 Task: Create List Customer Success in Board Social Media Influencer Marketing Strategies to Workspace Grant Writing. Create List Customer Churn in Board Brand Identity Development to Workspace Grant Writing. Create List Customer Engagement in Board Employee Performance Management and Appraisal to Workspace Grant Writing
Action: Mouse moved to (57, 274)
Screenshot: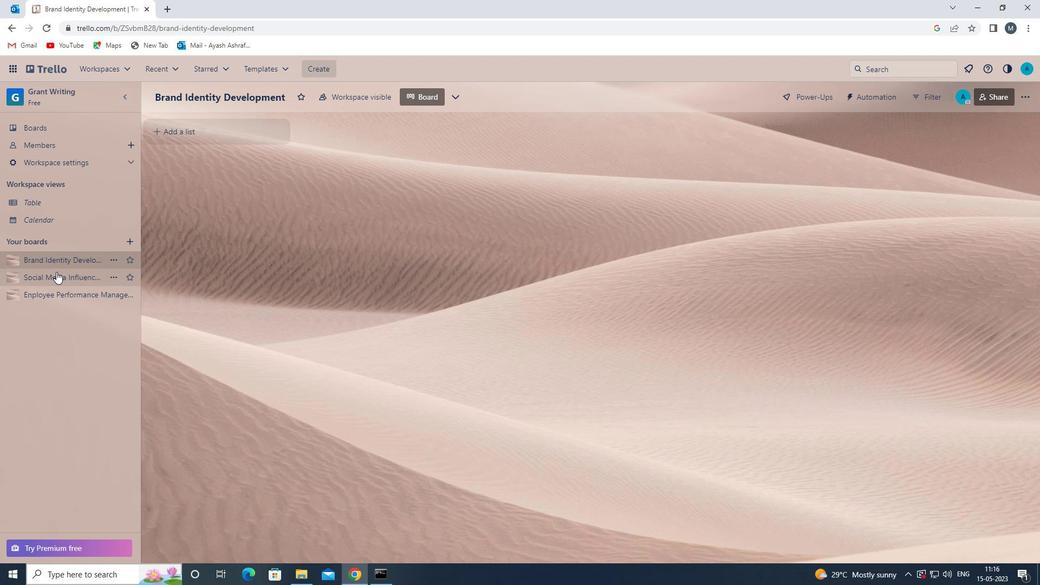 
Action: Mouse pressed left at (57, 274)
Screenshot: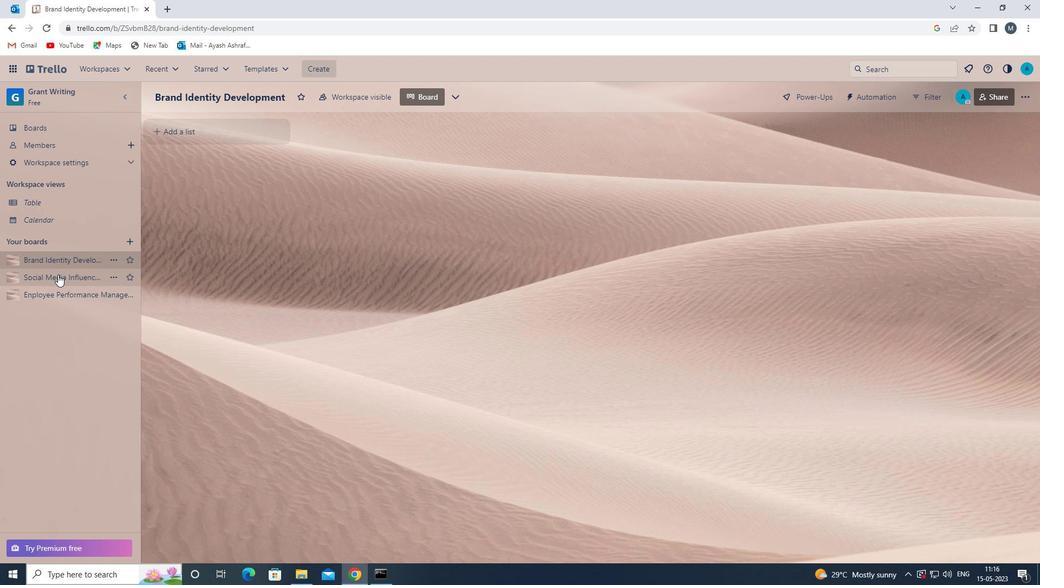 
Action: Mouse moved to (236, 132)
Screenshot: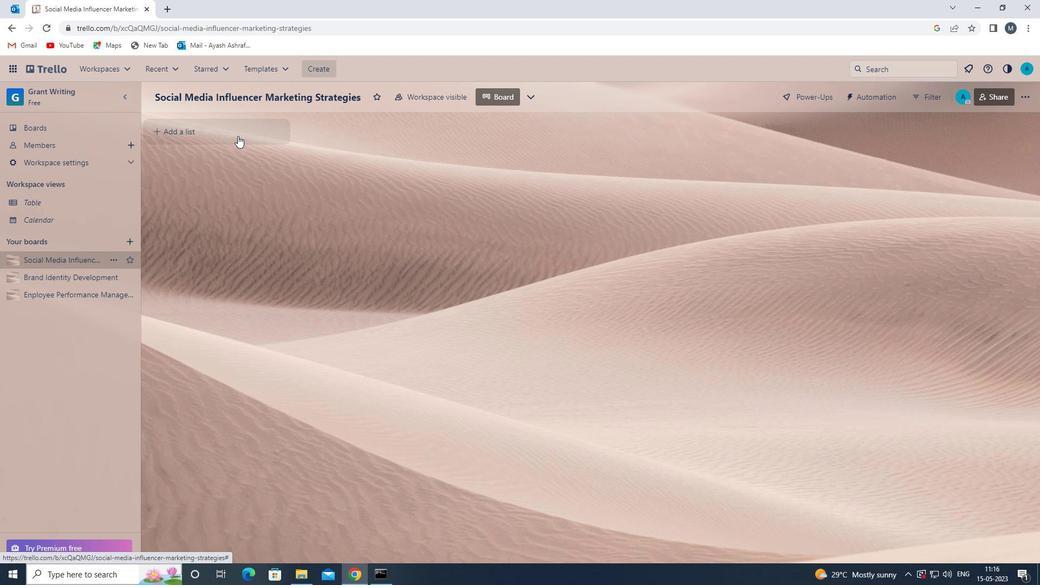 
Action: Mouse pressed left at (236, 132)
Screenshot: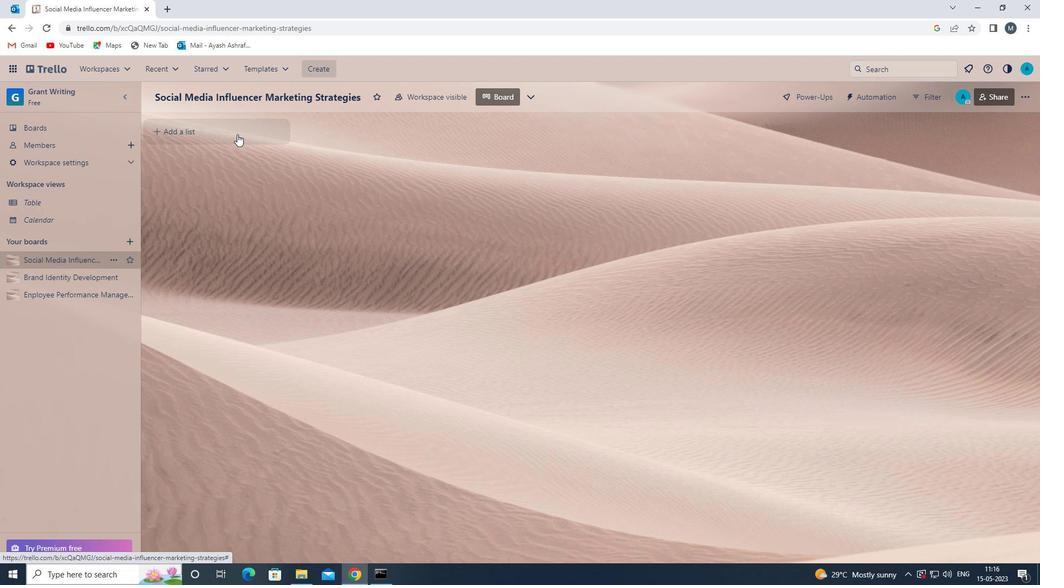 
Action: Mouse moved to (228, 135)
Screenshot: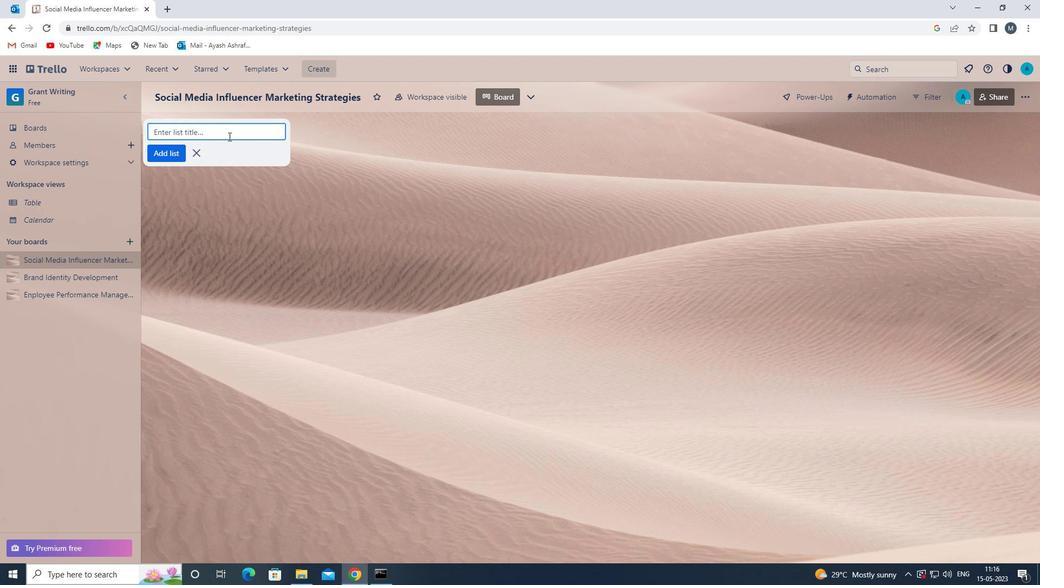 
Action: Mouse pressed left at (228, 135)
Screenshot: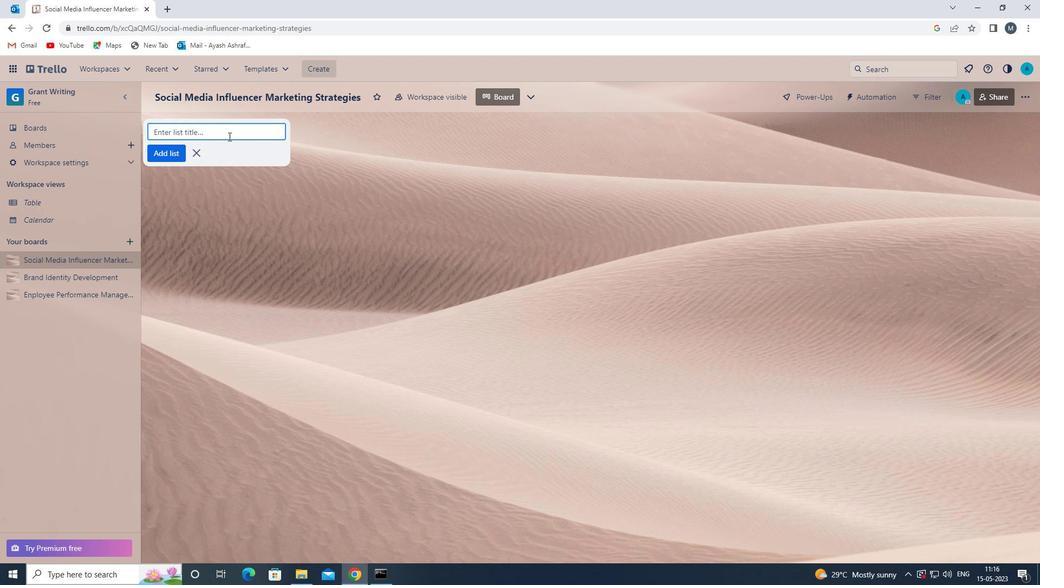 
Action: Key pressed <Key.shift><Key.shift><Key.shift>CUSTOMER<Key.space><Key.shift>SUCCESS<Key.space>
Screenshot: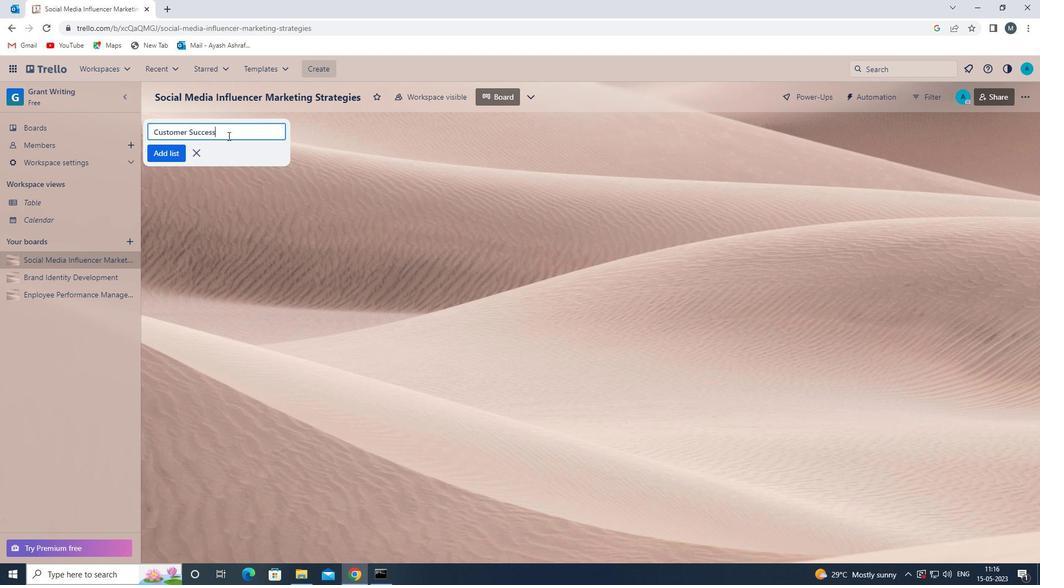 
Action: Mouse moved to (161, 154)
Screenshot: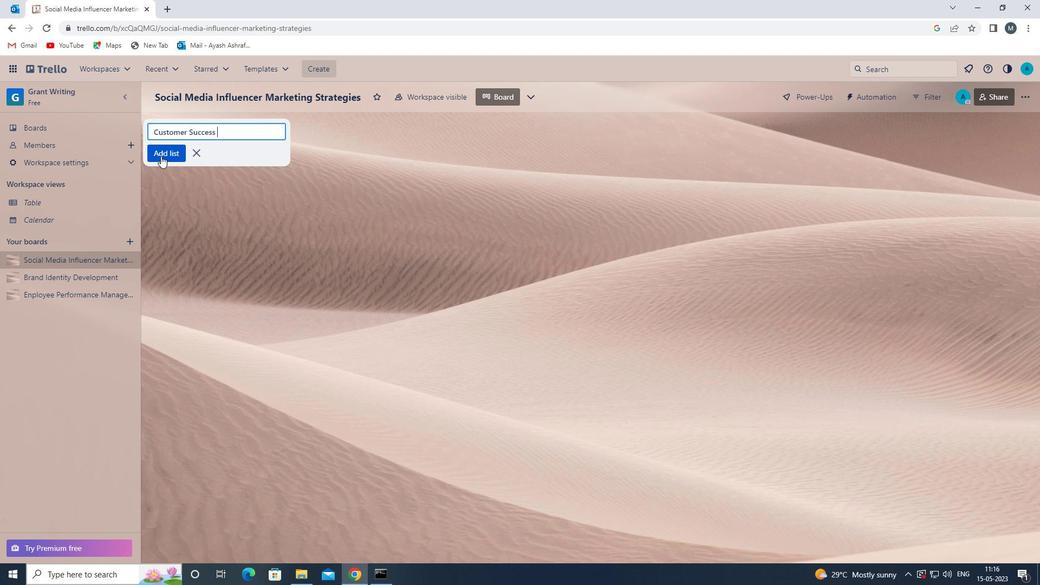 
Action: Mouse pressed left at (161, 154)
Screenshot: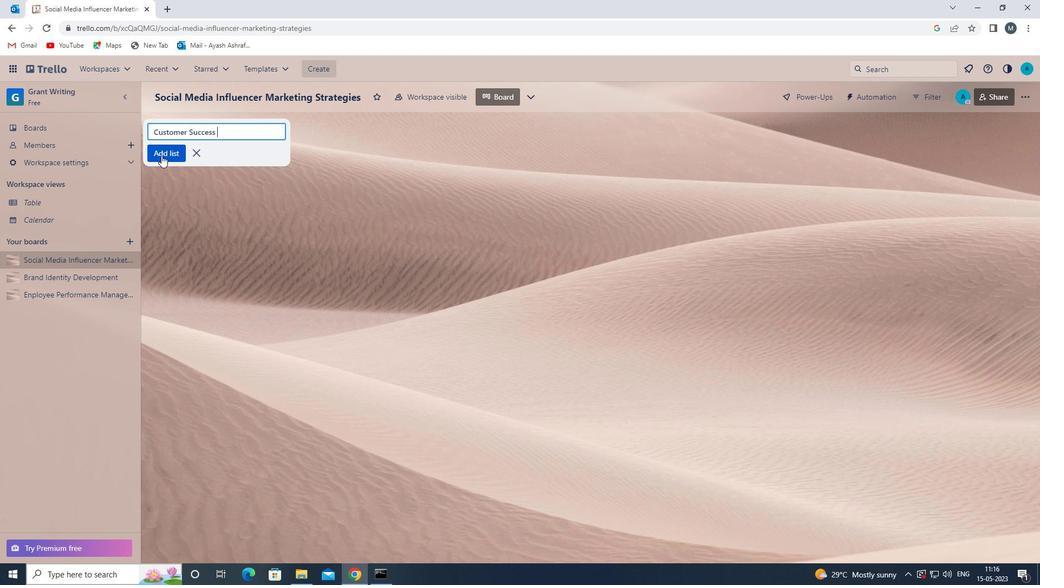 
Action: Mouse moved to (219, 289)
Screenshot: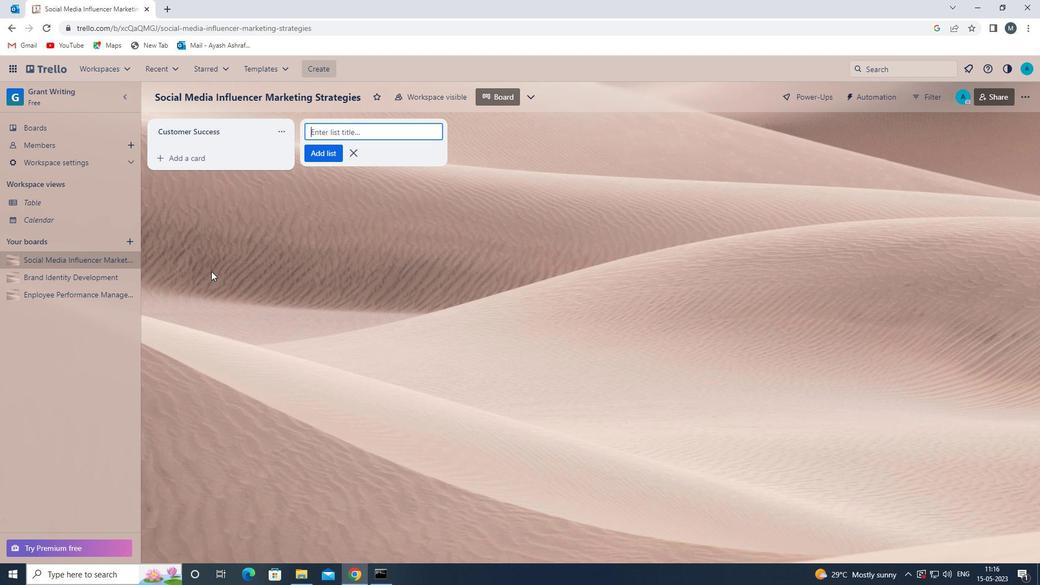 
Action: Mouse pressed left at (219, 289)
Screenshot: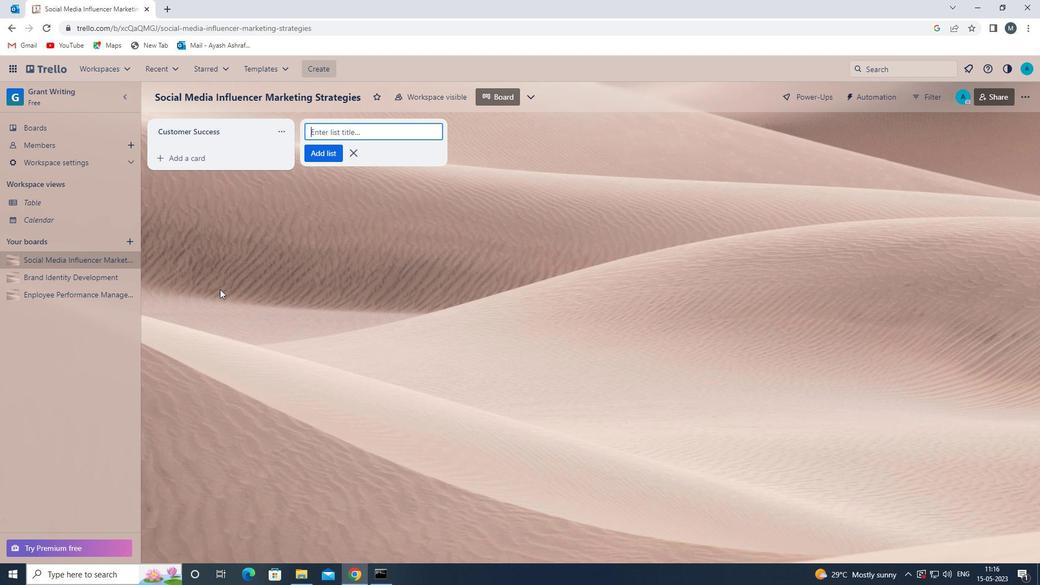 
Action: Mouse moved to (70, 276)
Screenshot: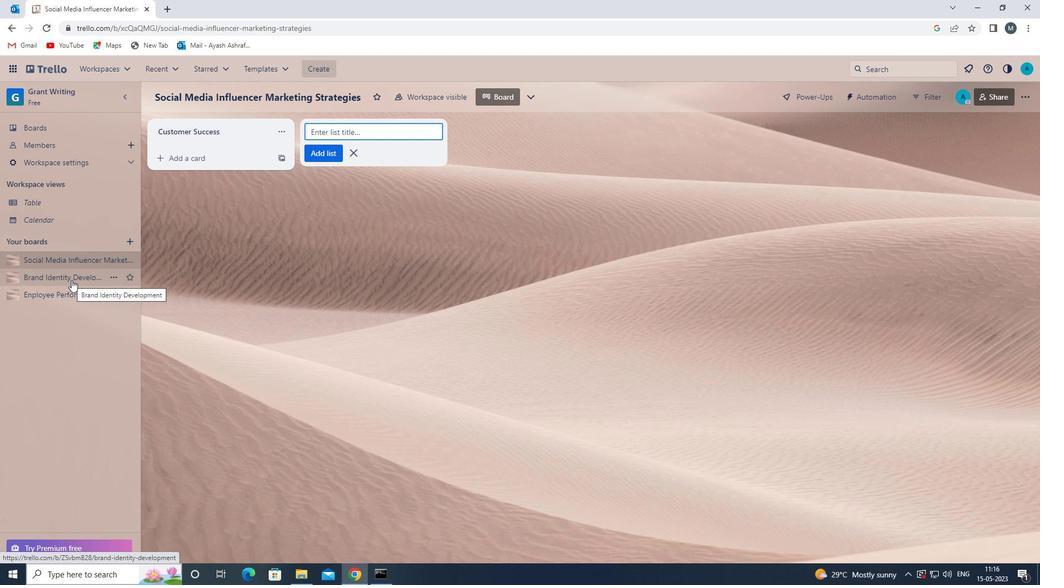 
Action: Mouse pressed left at (70, 276)
Screenshot: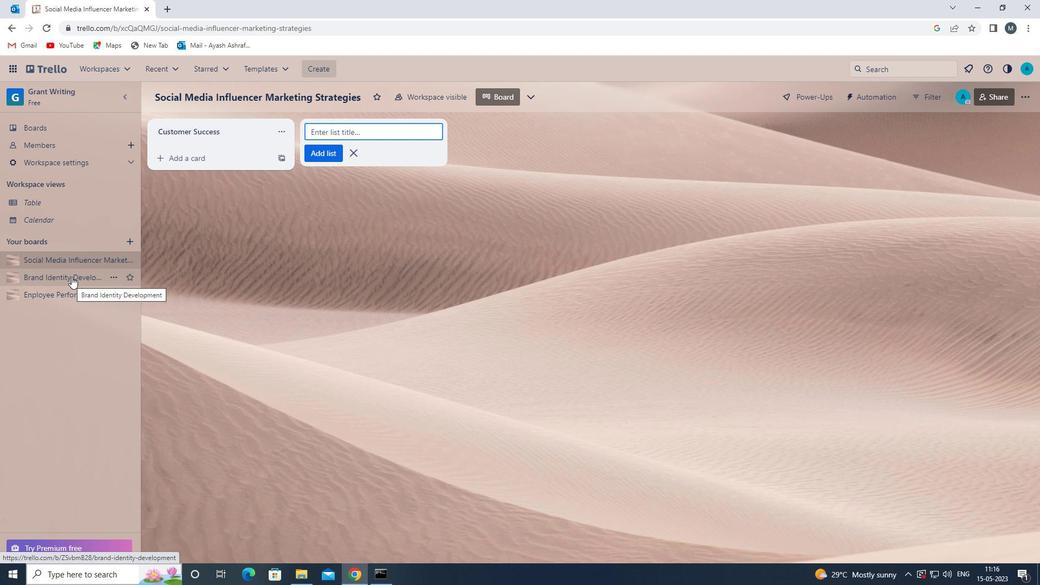 
Action: Mouse moved to (194, 123)
Screenshot: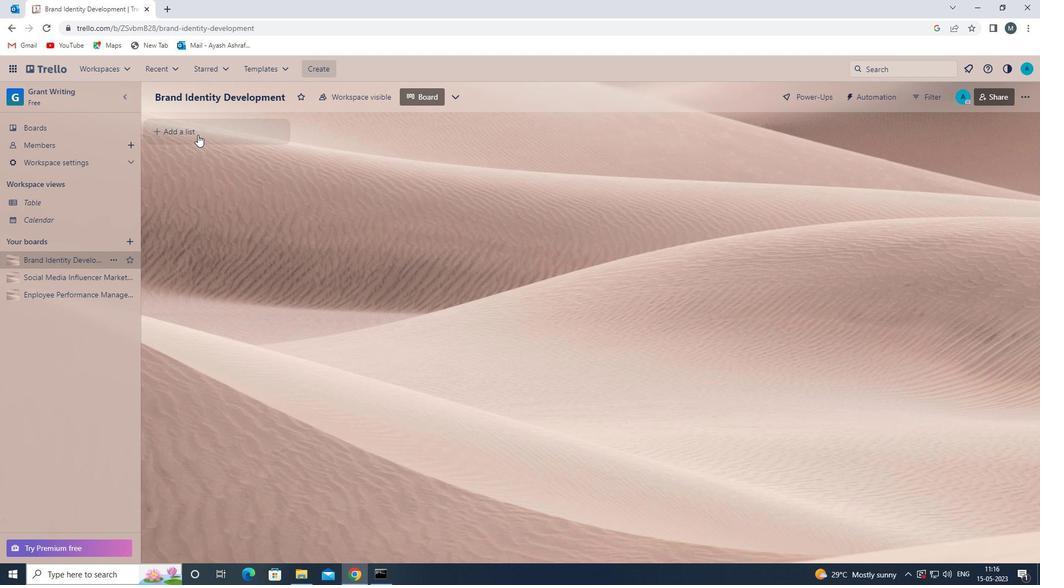 
Action: Mouse pressed left at (194, 123)
Screenshot: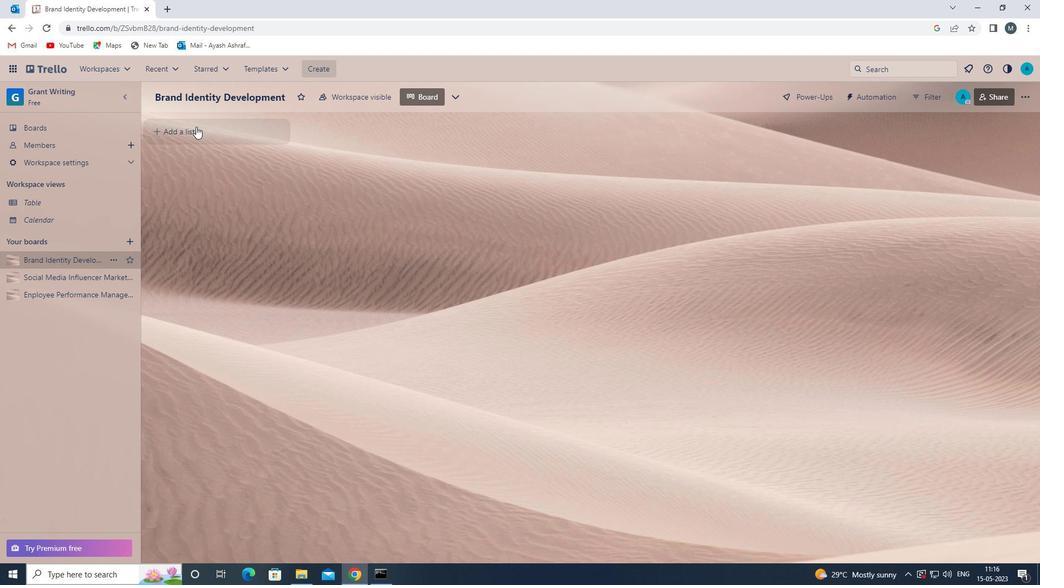 
Action: Mouse moved to (203, 134)
Screenshot: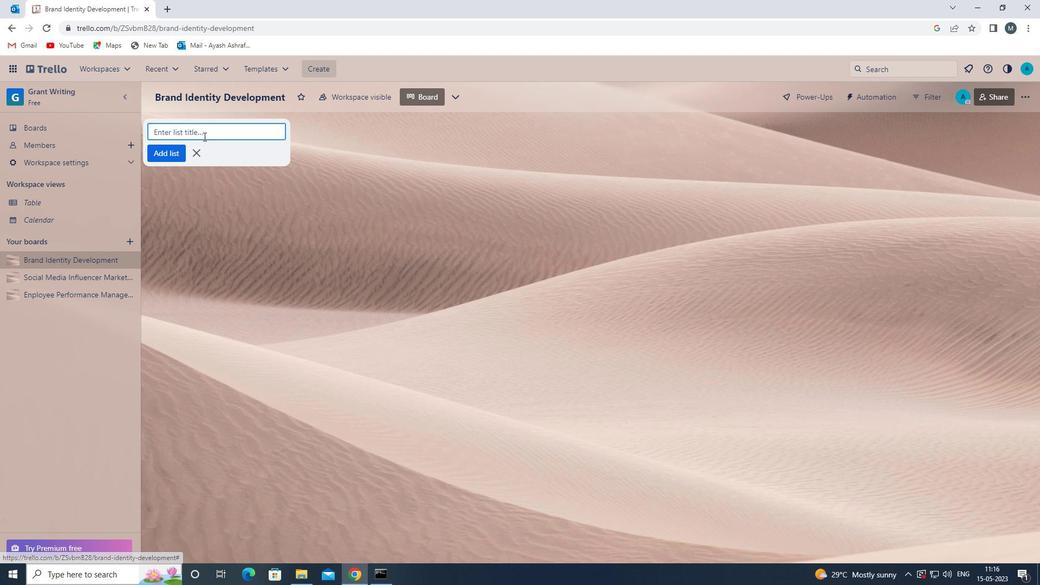 
Action: Mouse pressed left at (203, 134)
Screenshot: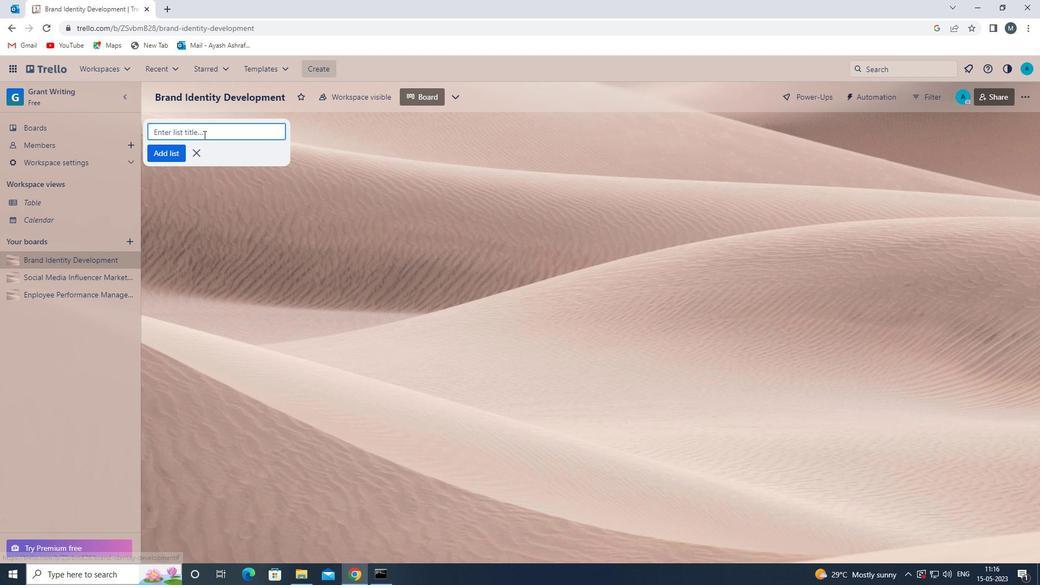 
Action: Key pressed <Key.shift>CUSTOMER<Key.space><Key.shift>CHURN<Key.space>
Screenshot: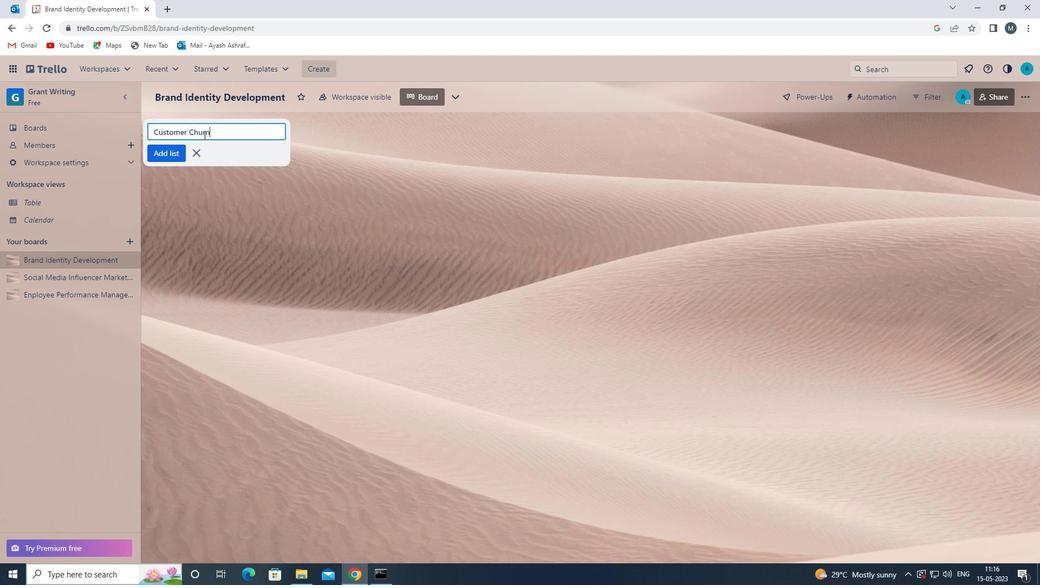
Action: Mouse moved to (169, 154)
Screenshot: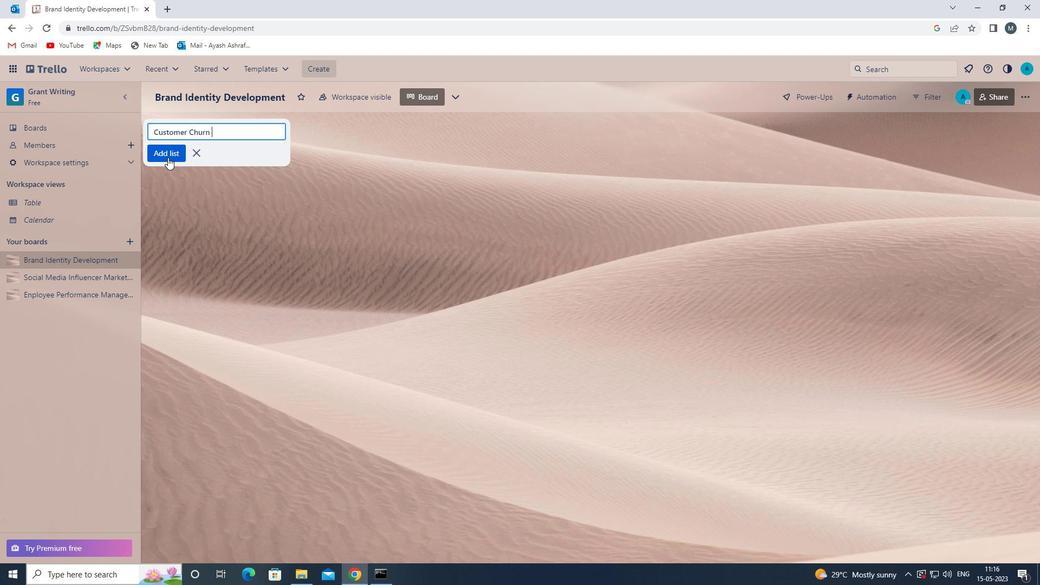 
Action: Mouse pressed left at (169, 154)
Screenshot: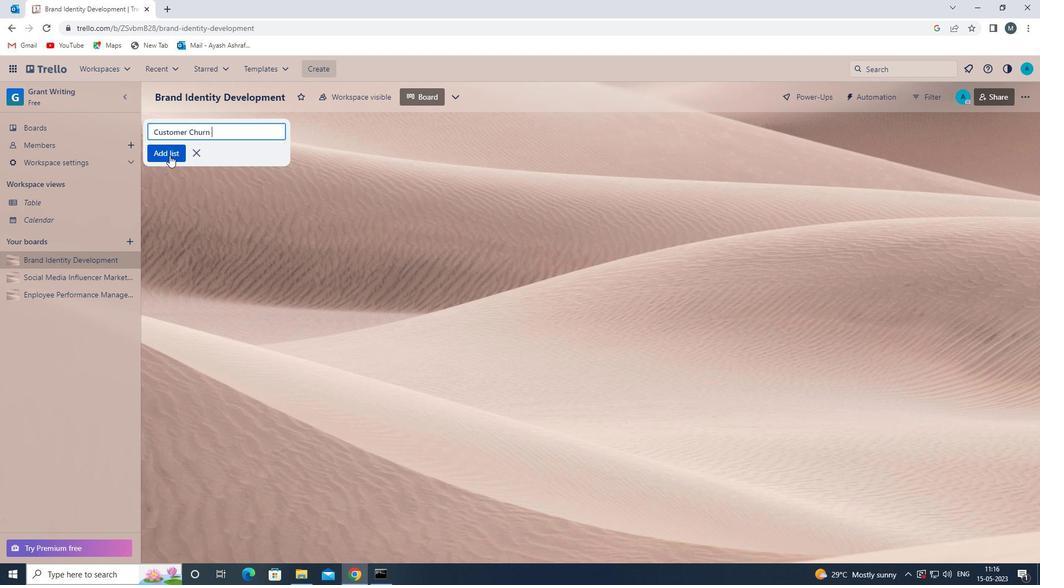 
Action: Mouse moved to (215, 287)
Screenshot: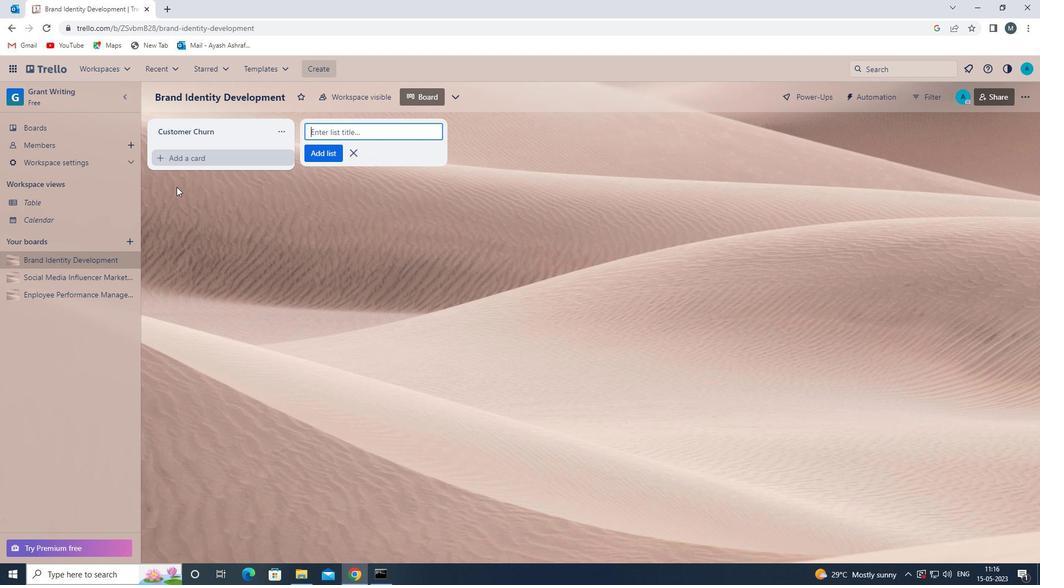 
Action: Mouse pressed left at (215, 287)
Screenshot: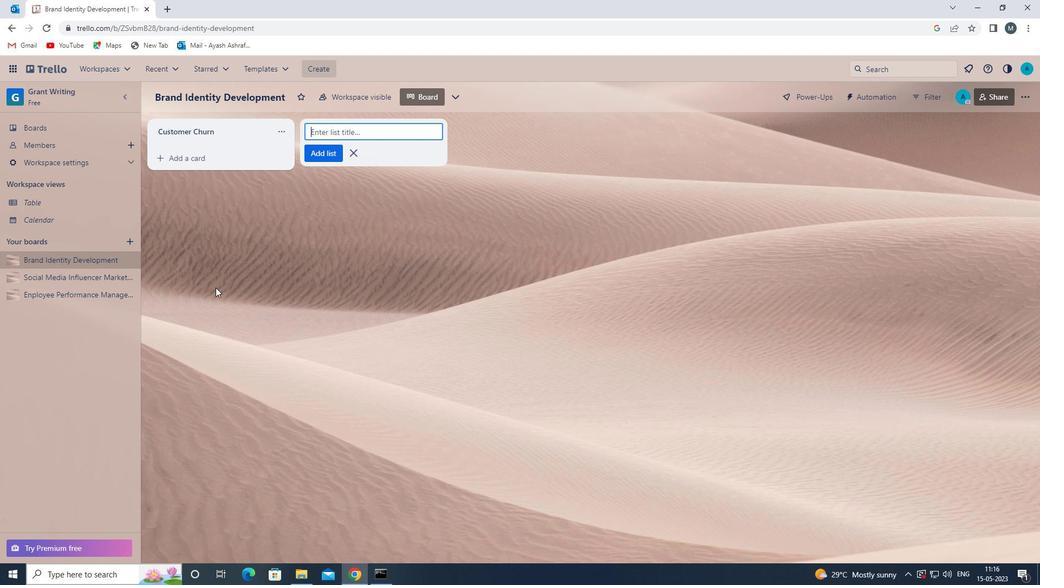 
Action: Mouse moved to (69, 298)
Screenshot: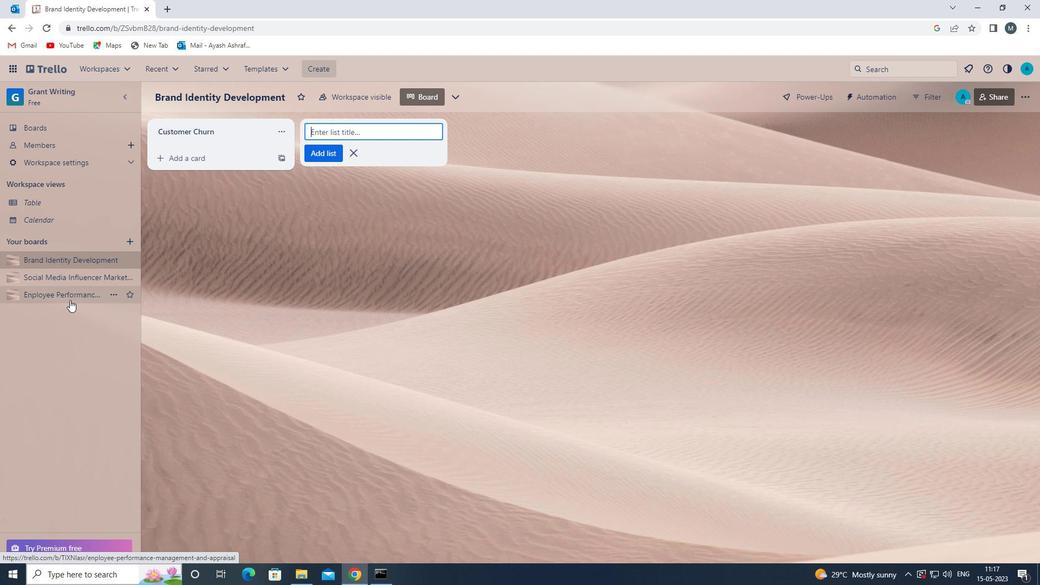
Action: Mouse pressed left at (69, 298)
Screenshot: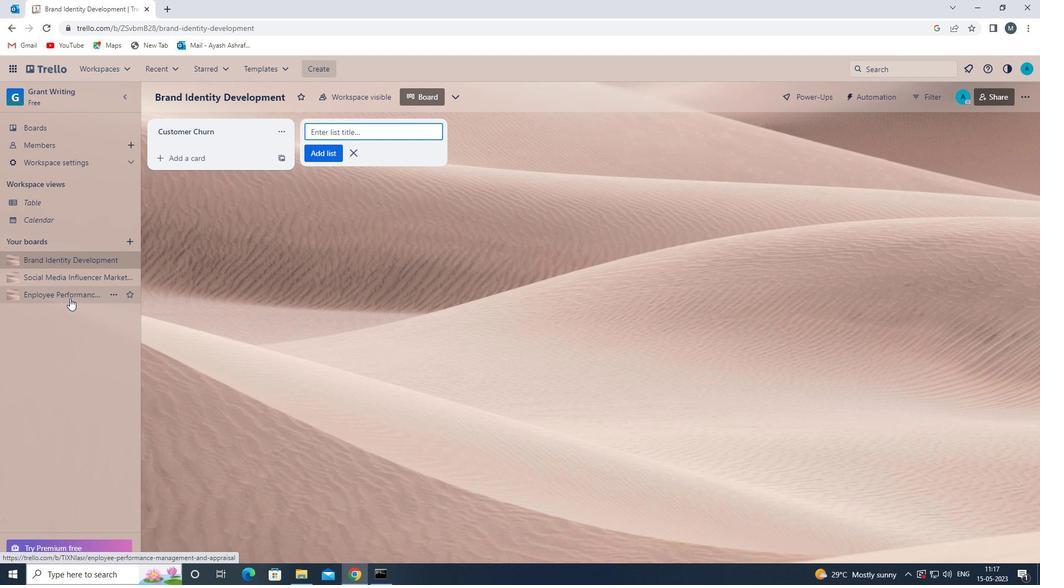 
Action: Mouse moved to (206, 127)
Screenshot: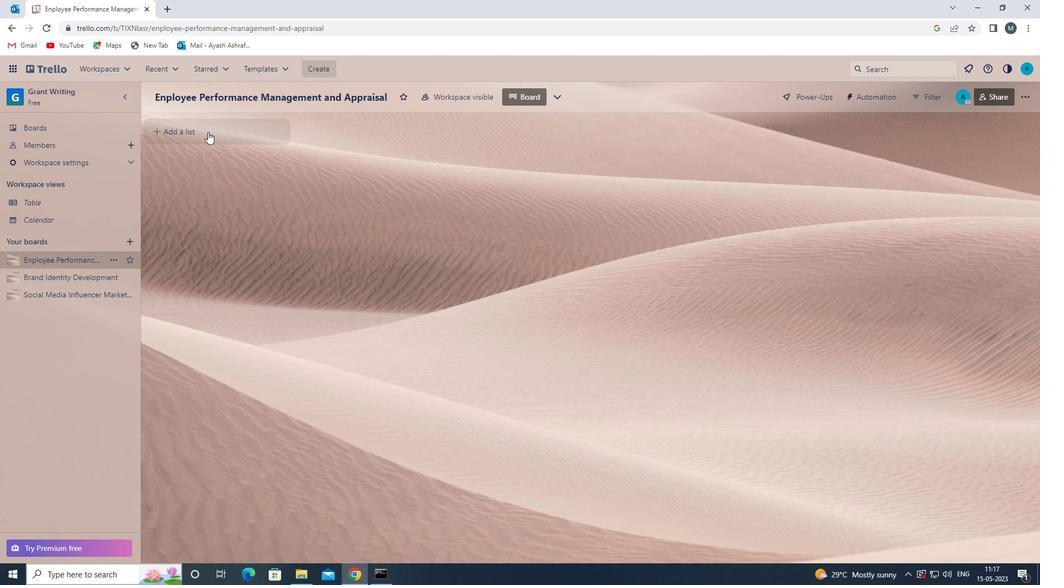 
Action: Mouse pressed left at (206, 127)
Screenshot: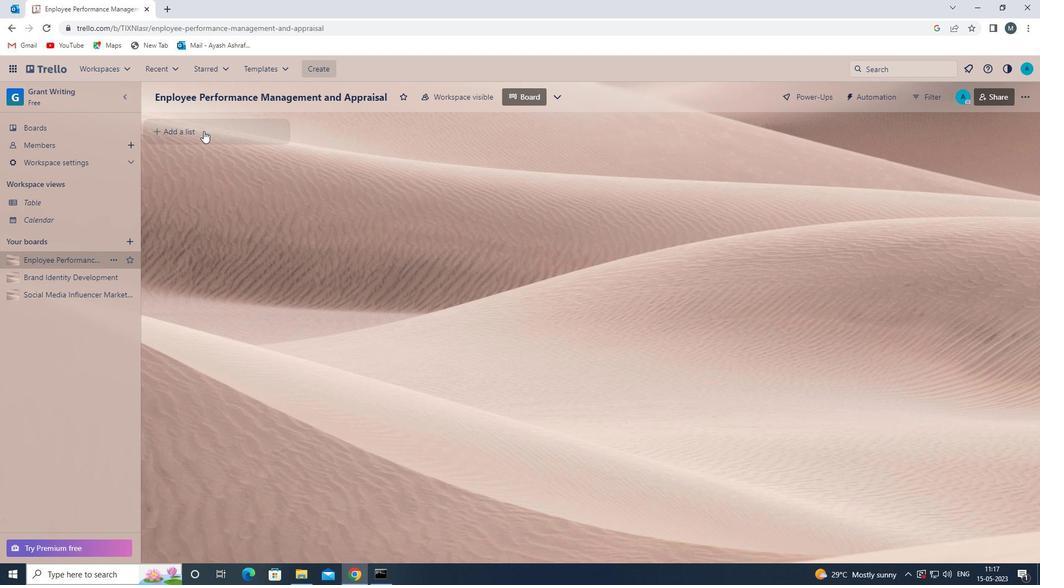 
Action: Mouse moved to (225, 130)
Screenshot: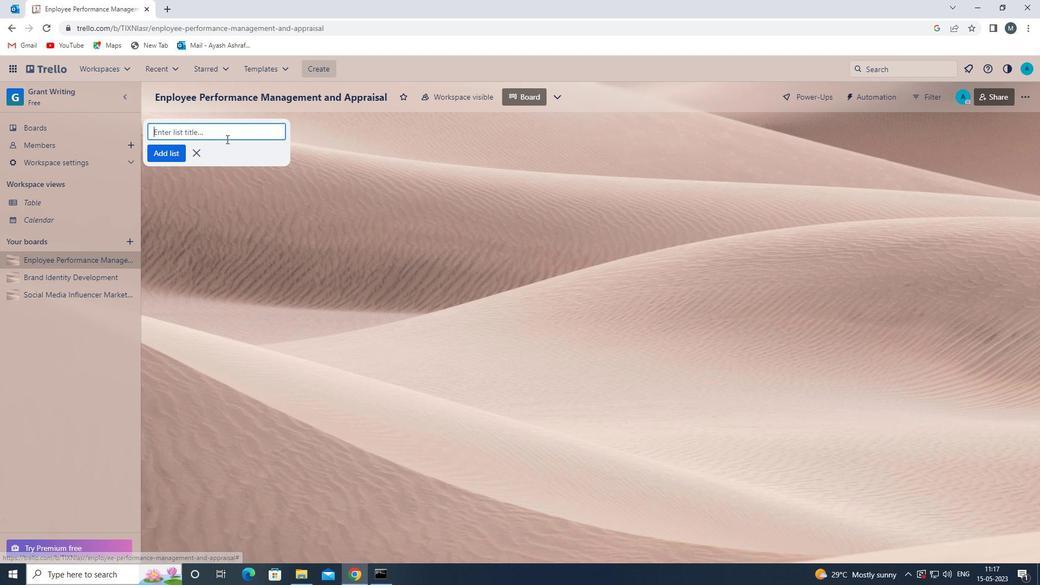 
Action: Mouse pressed left at (225, 130)
Screenshot: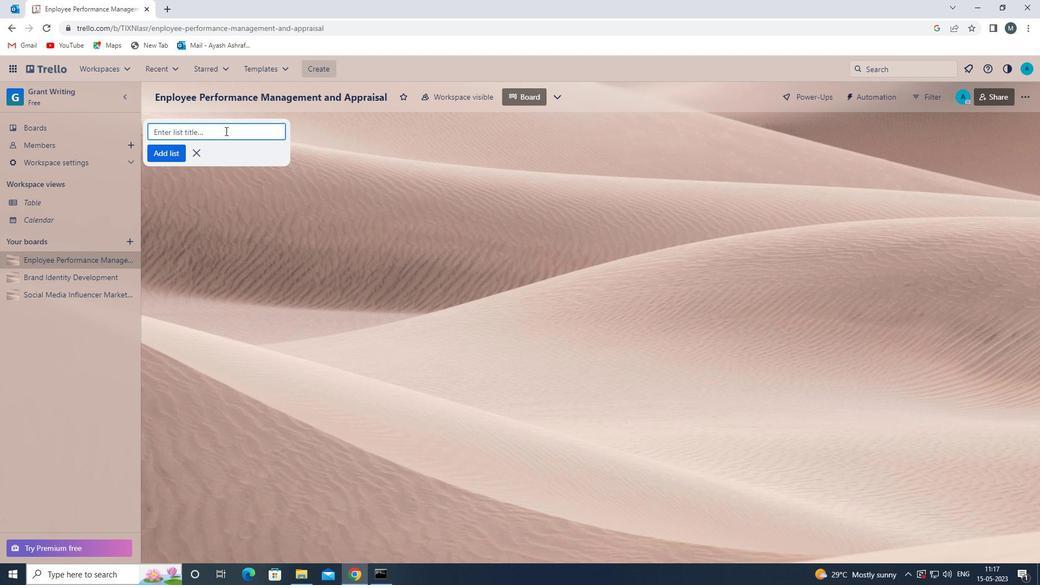 
Action: Key pressed <Key.shift>CUSTOMER<Key.space><Key.shift>ENGAGEMENT<Key.space>
Screenshot: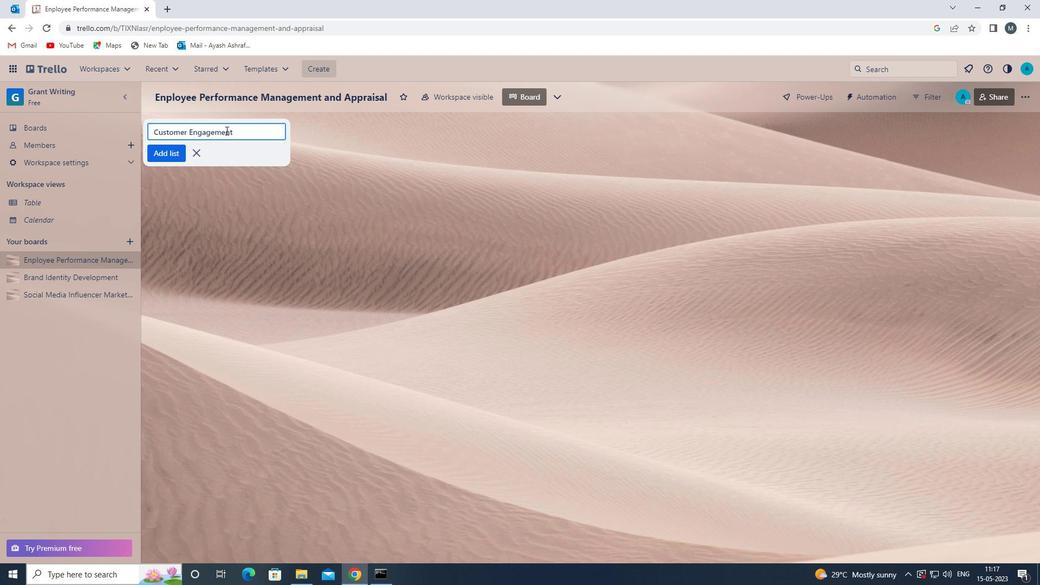 
Action: Mouse moved to (171, 153)
Screenshot: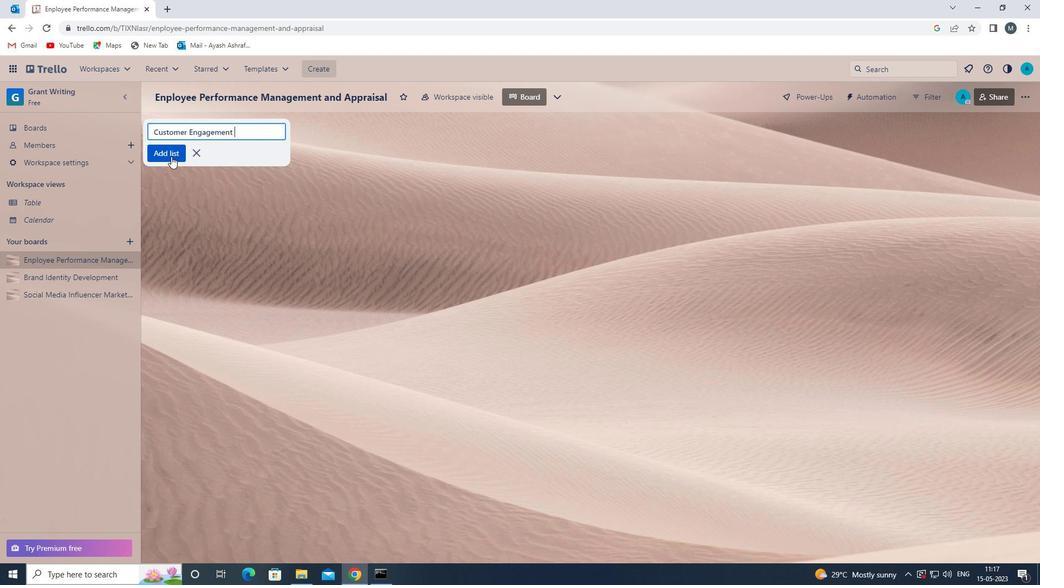 
Action: Mouse pressed left at (171, 153)
Screenshot: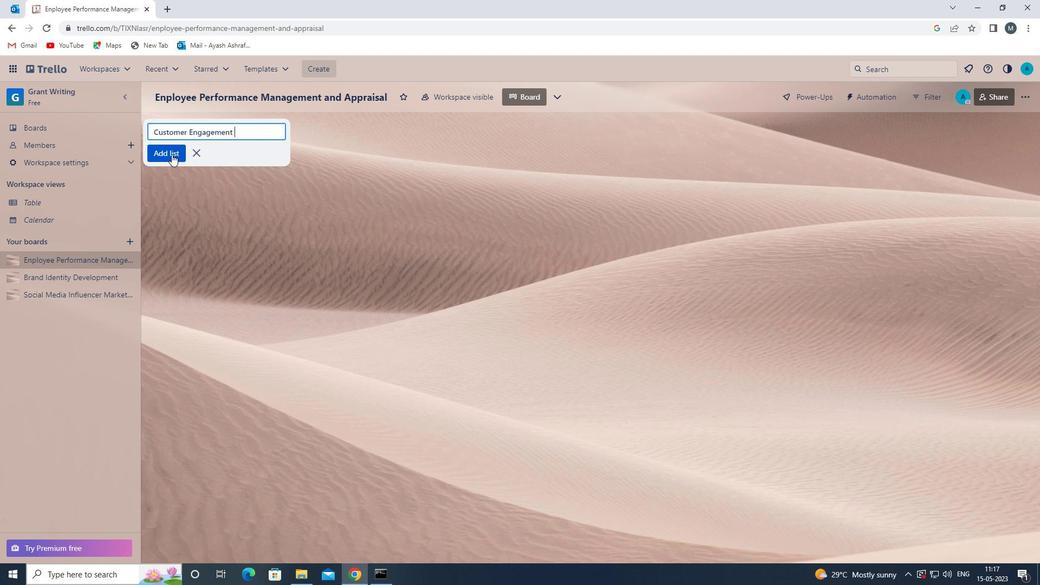
Action: Mouse moved to (208, 264)
Screenshot: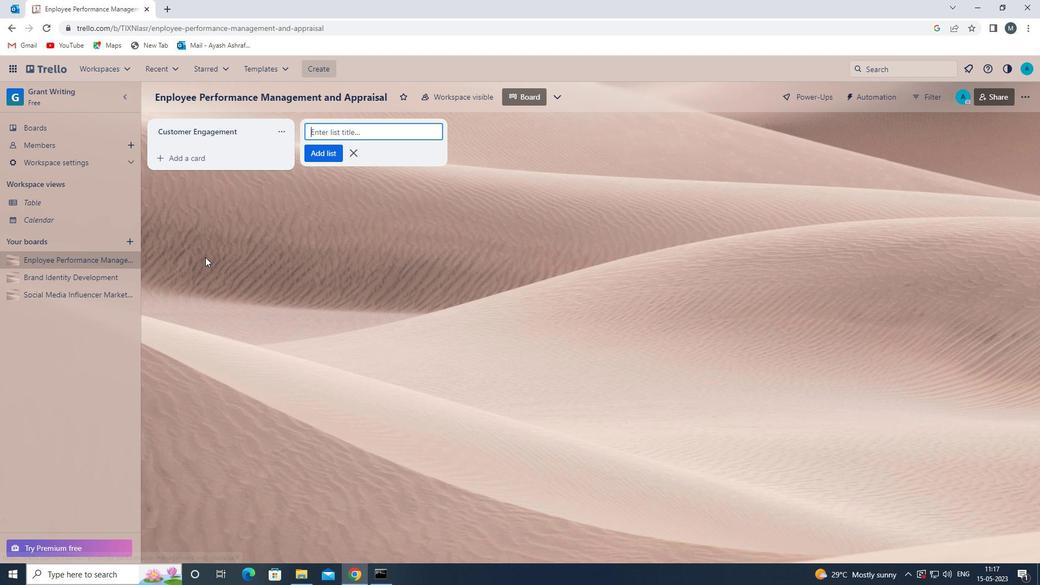
Action: Mouse pressed left at (208, 264)
Screenshot: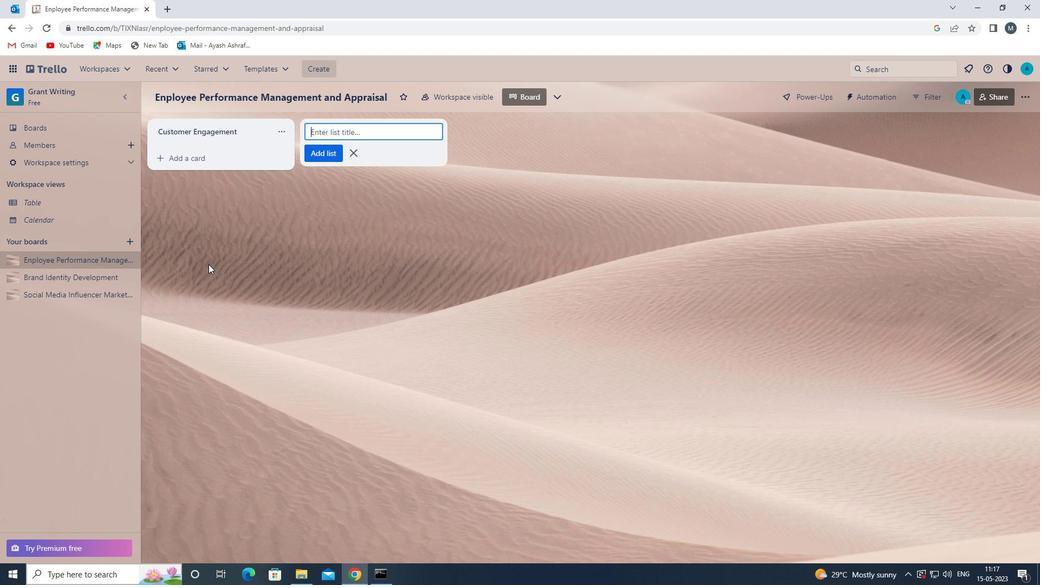 
Action: Mouse moved to (209, 264)
Screenshot: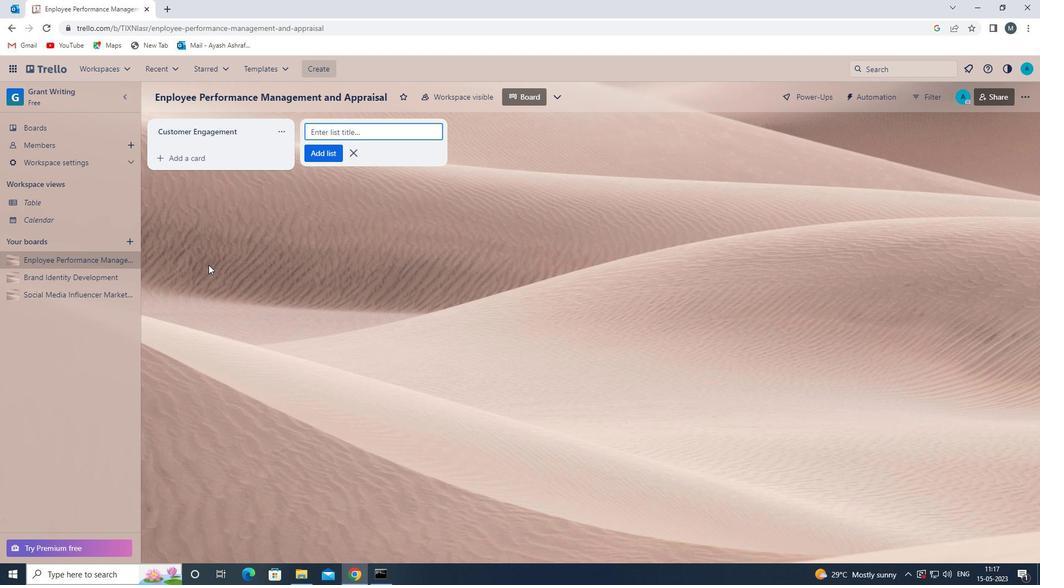
